Task: Toggle the enable in the simple dialog.
Action: Mouse moved to (10, 727)
Screenshot: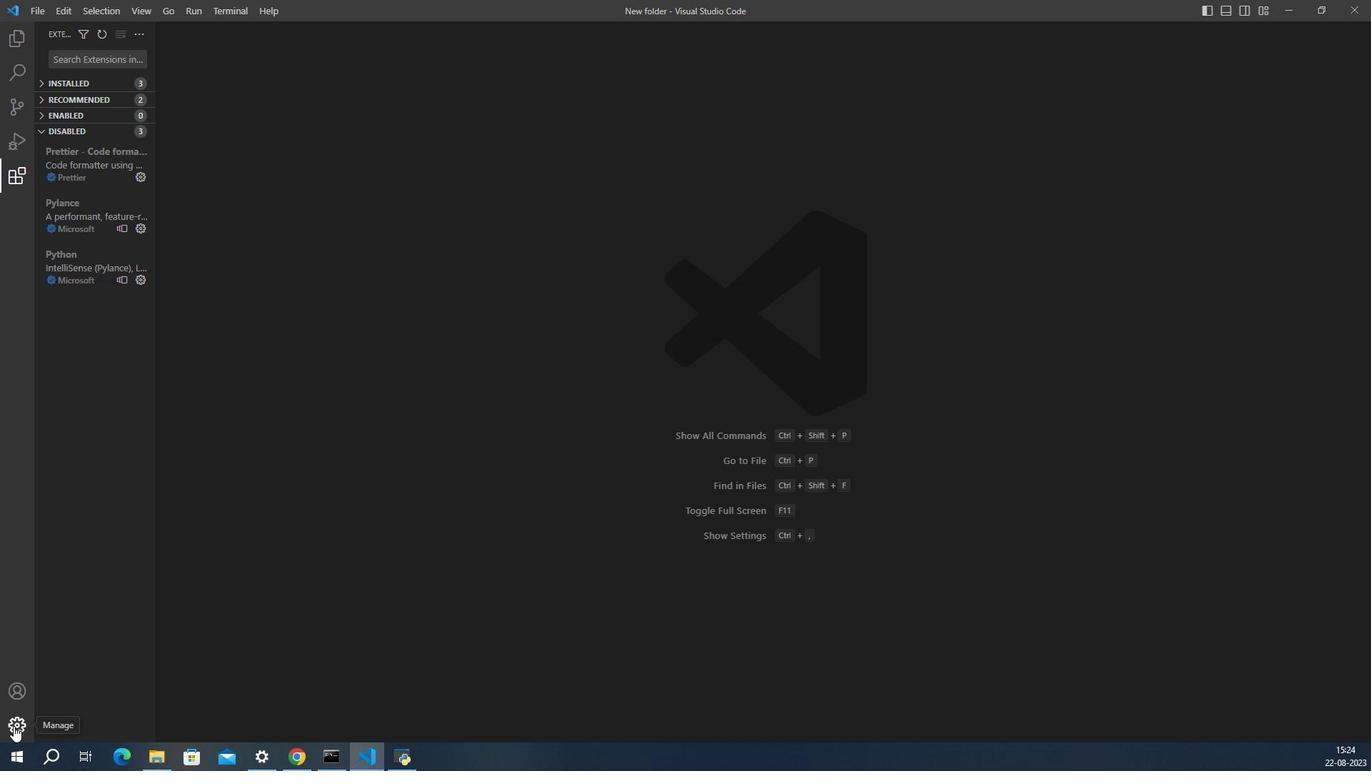 
Action: Mouse pressed left at (10, 727)
Screenshot: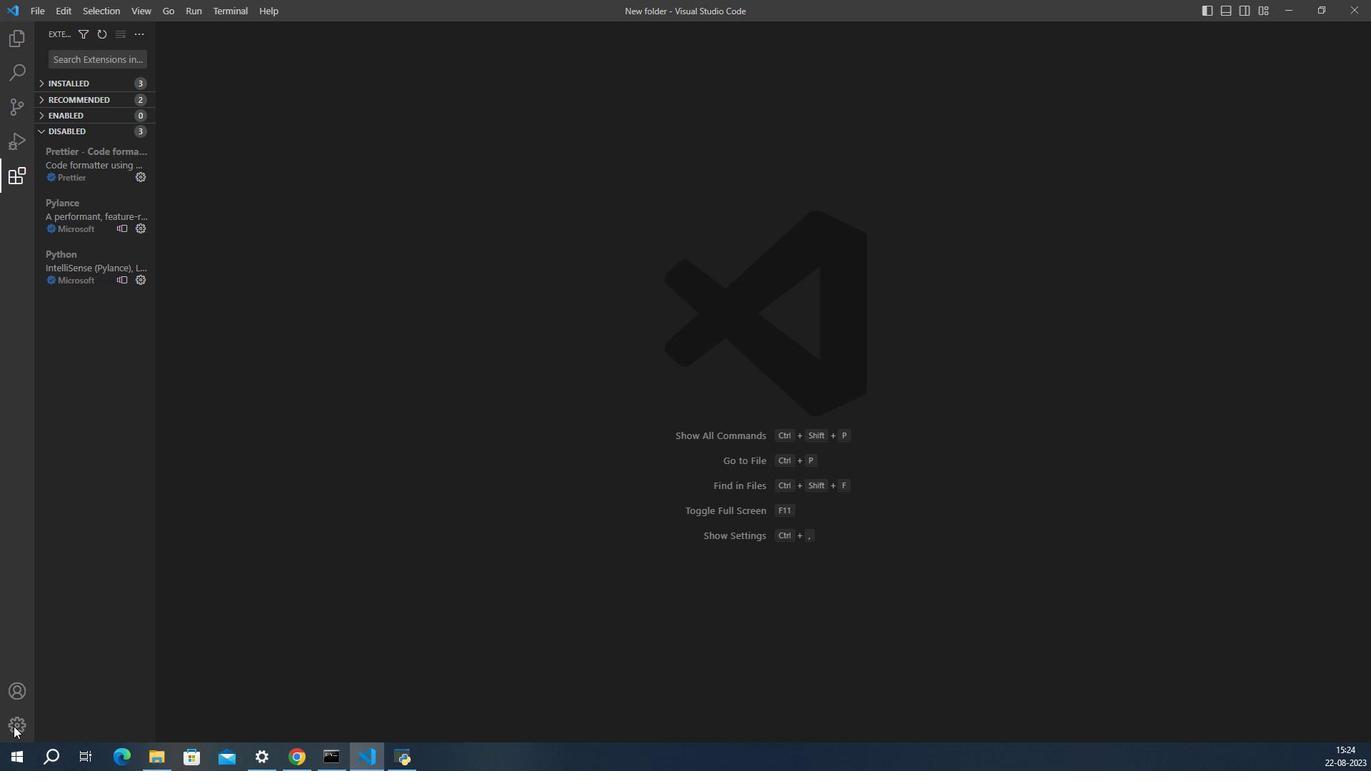 
Action: Mouse moved to (57, 605)
Screenshot: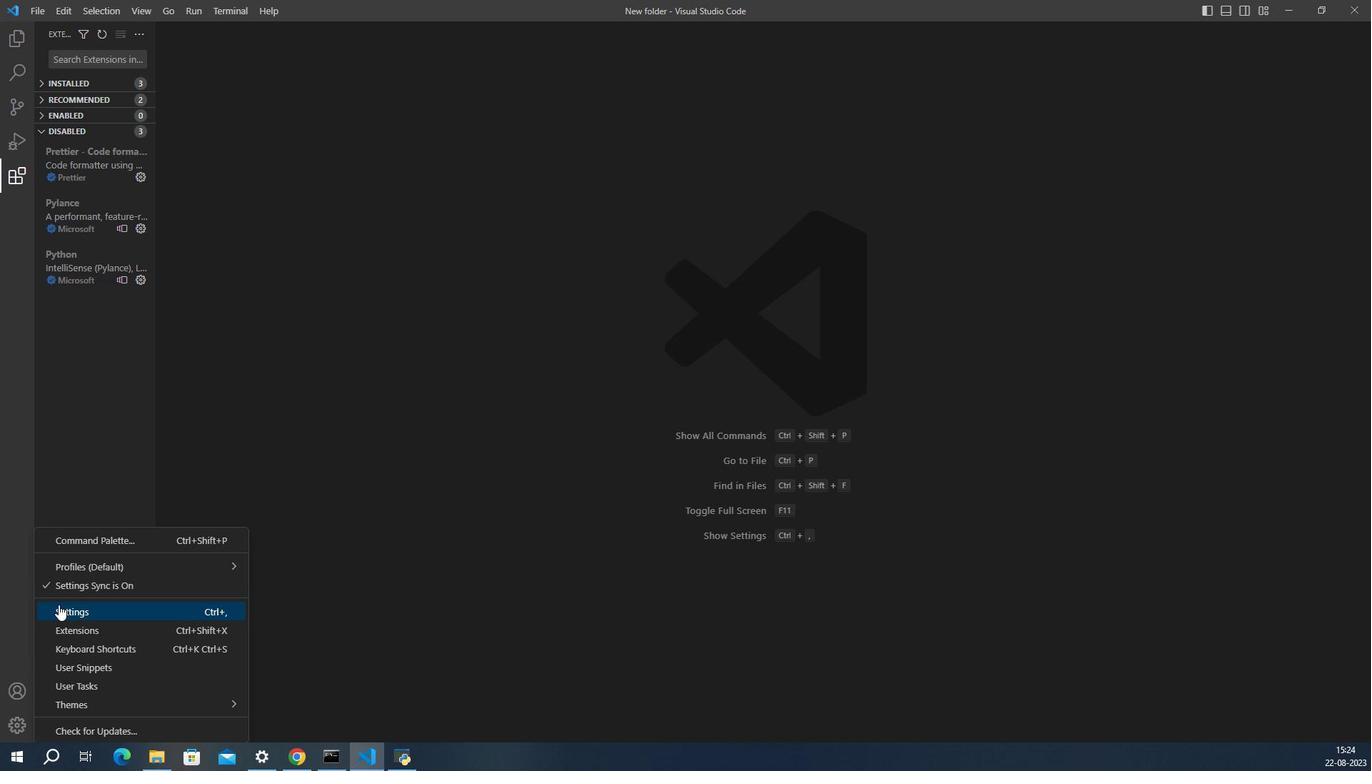 
Action: Mouse pressed left at (57, 605)
Screenshot: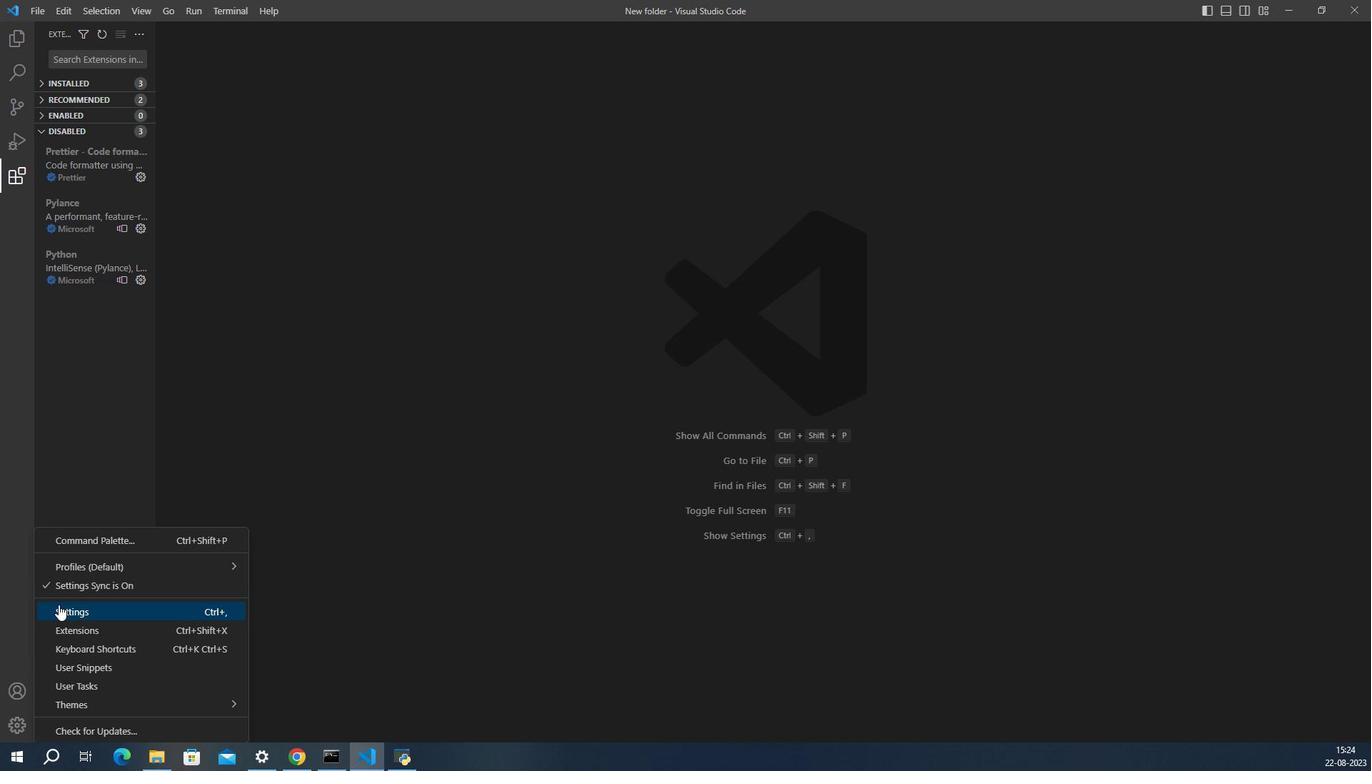 
Action: Mouse moved to (623, 397)
Screenshot: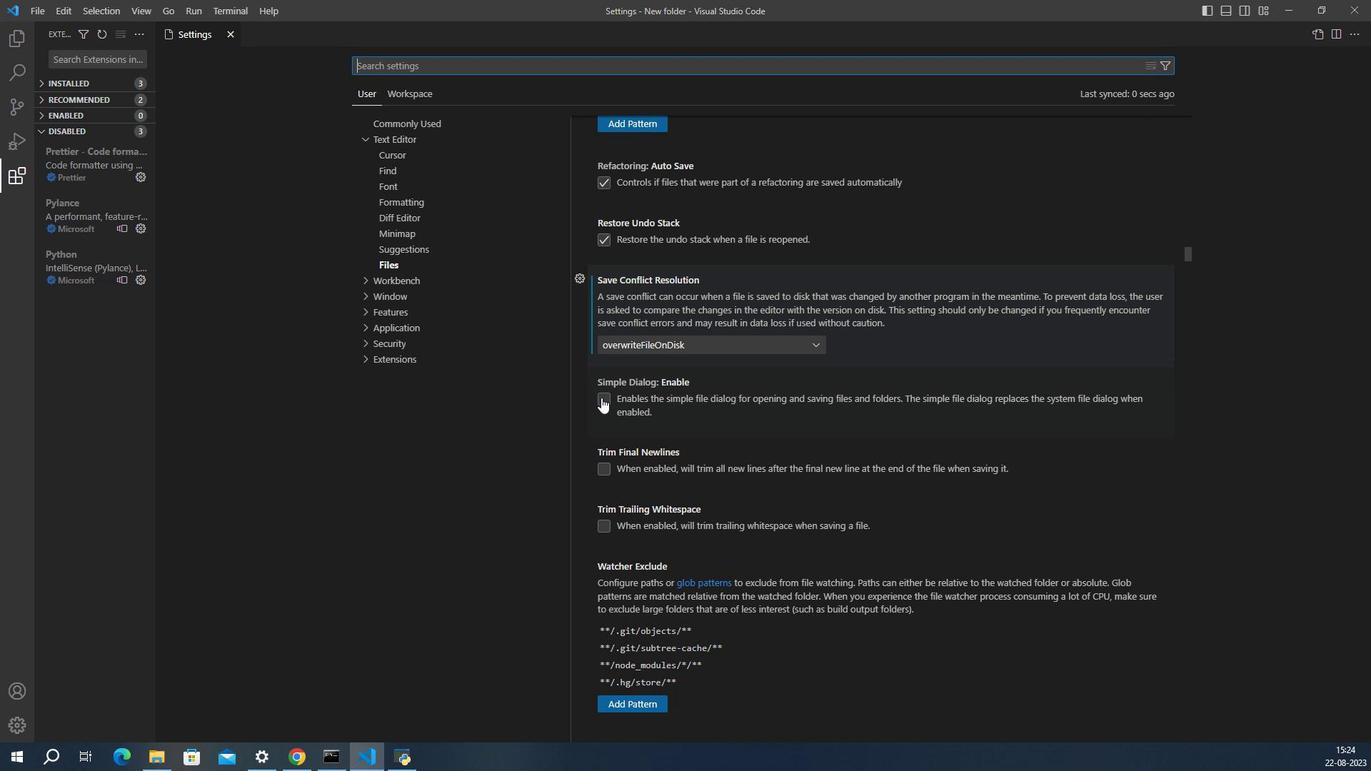 
Action: Mouse pressed left at (623, 397)
Screenshot: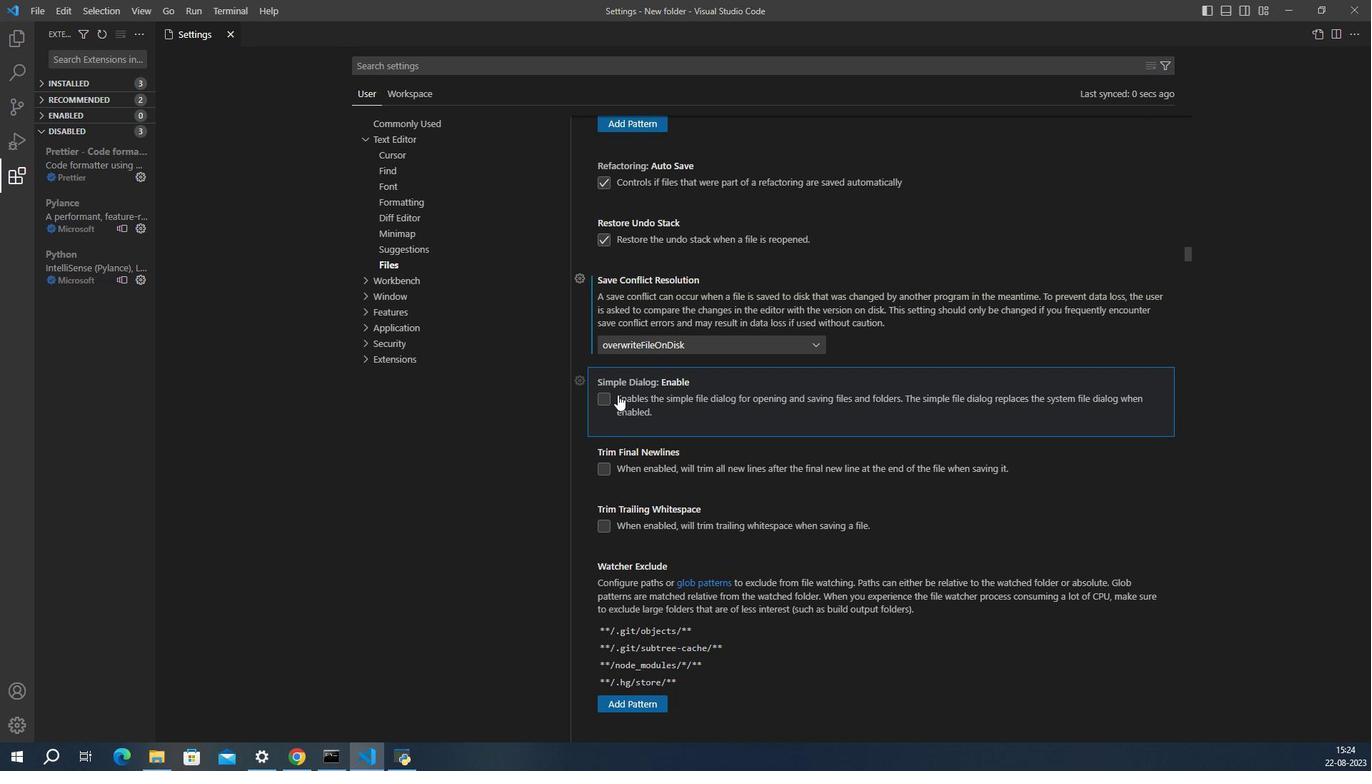 
Action: Mouse moved to (650, 393)
Screenshot: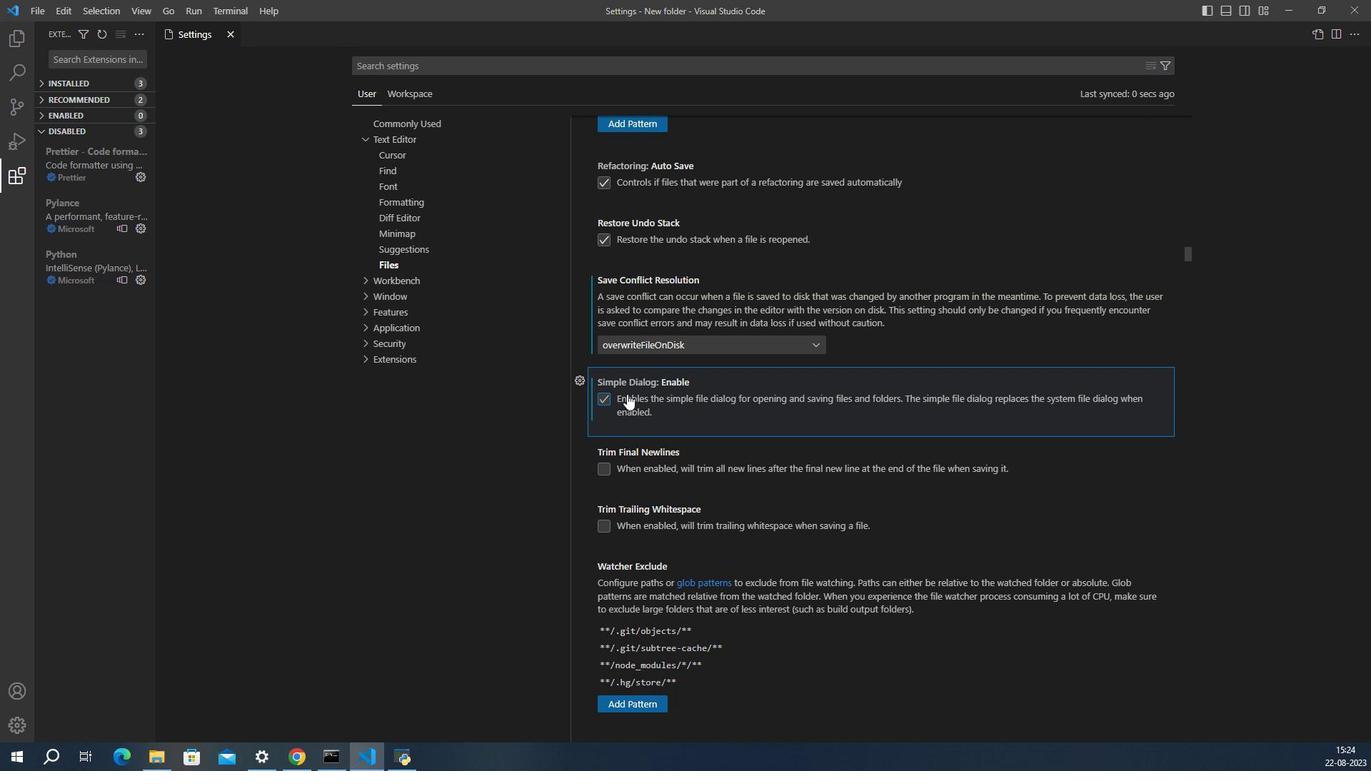 
